 Task: Enable the video filter "Video post processing filter" in the video filter module.
Action: Mouse moved to (104, 14)
Screenshot: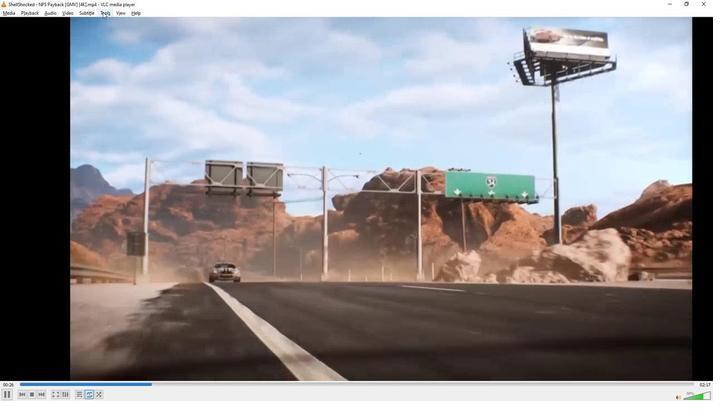 
Action: Mouse pressed left at (104, 14)
Screenshot: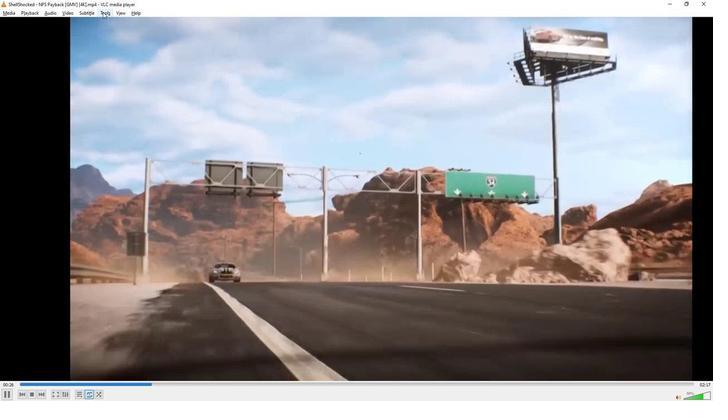 
Action: Mouse moved to (115, 101)
Screenshot: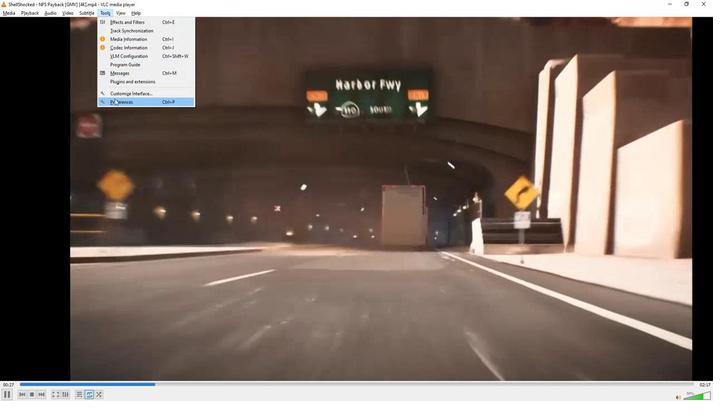 
Action: Mouse pressed left at (115, 101)
Screenshot: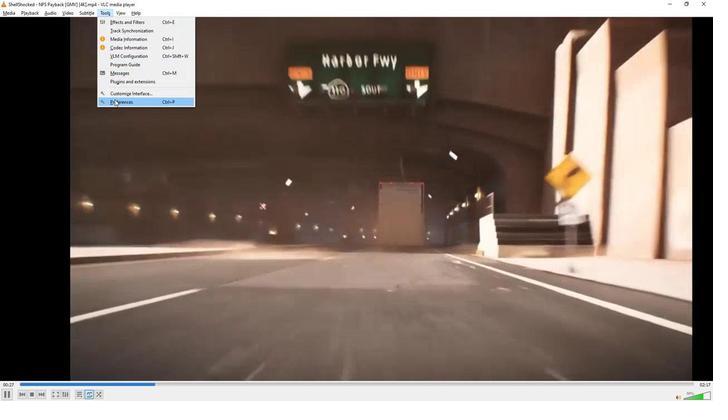 
Action: Mouse moved to (197, 276)
Screenshot: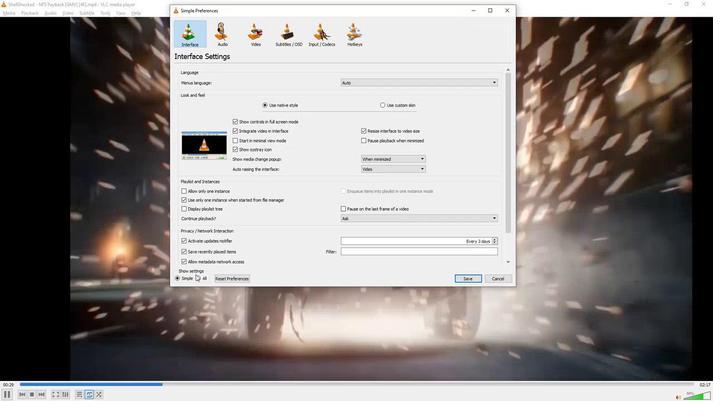 
Action: Mouse pressed left at (197, 276)
Screenshot: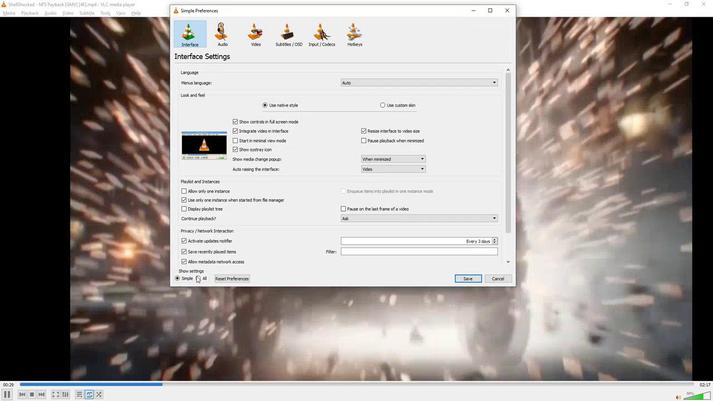 
Action: Mouse moved to (203, 201)
Screenshot: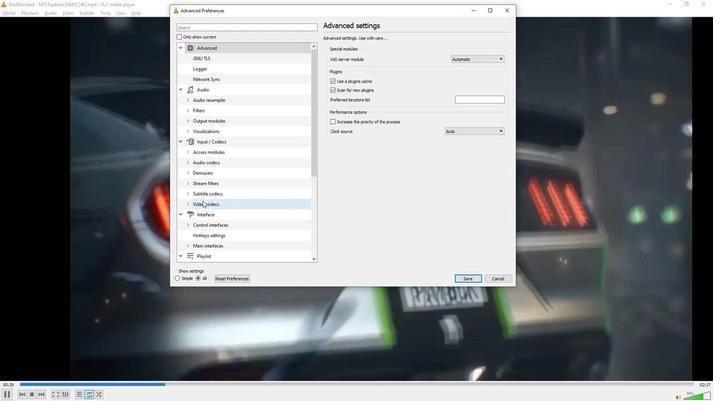 
Action: Mouse scrolled (203, 201) with delta (0, 0)
Screenshot: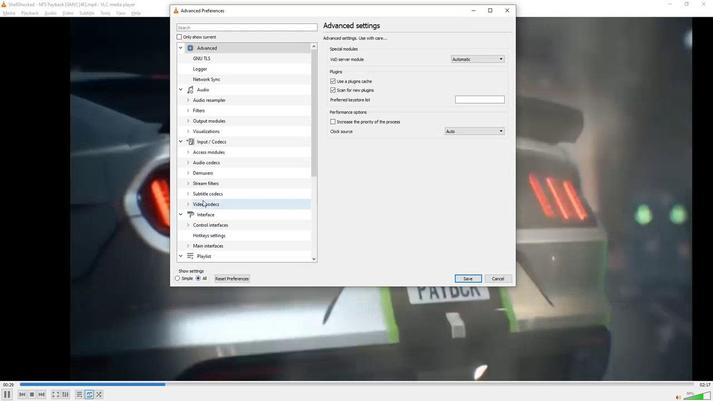 
Action: Mouse moved to (203, 201)
Screenshot: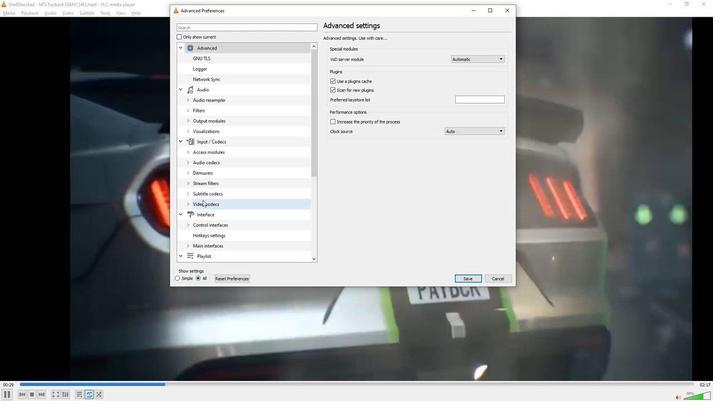 
Action: Mouse scrolled (203, 200) with delta (0, 0)
Screenshot: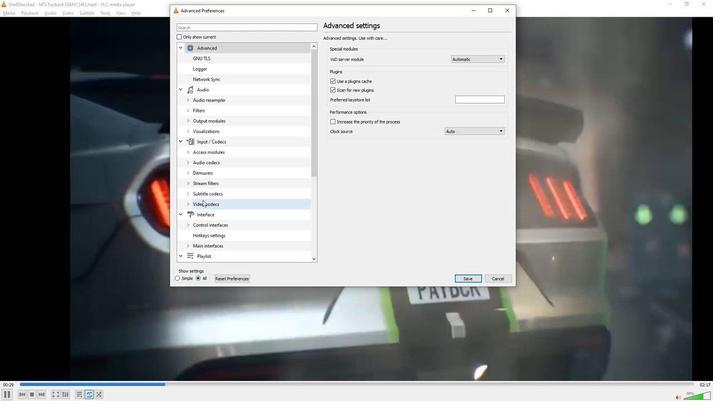 
Action: Mouse scrolled (203, 200) with delta (0, 0)
Screenshot: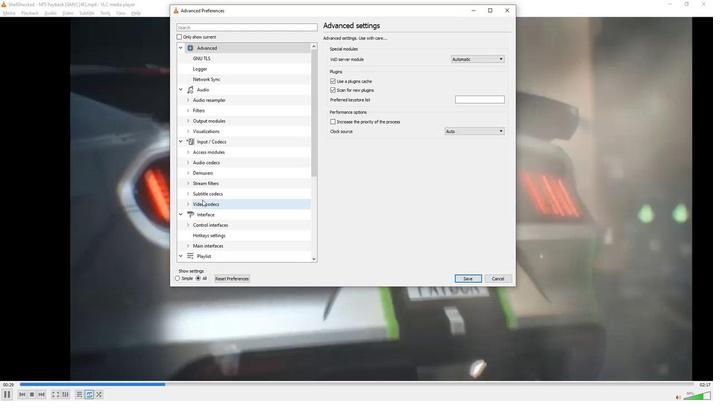 
Action: Mouse scrolled (203, 200) with delta (0, 0)
Screenshot: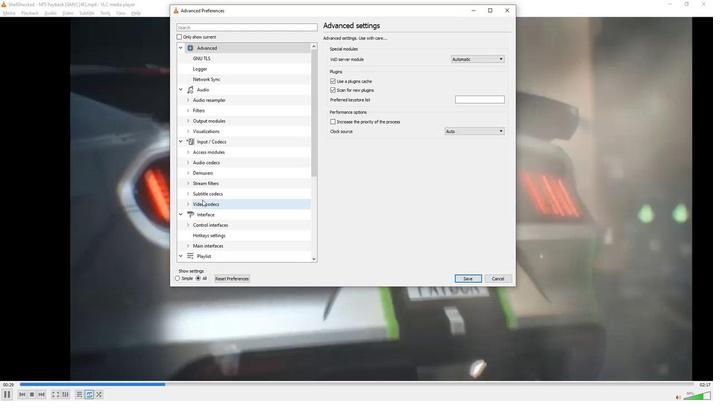 
Action: Mouse scrolled (203, 200) with delta (0, 0)
Screenshot: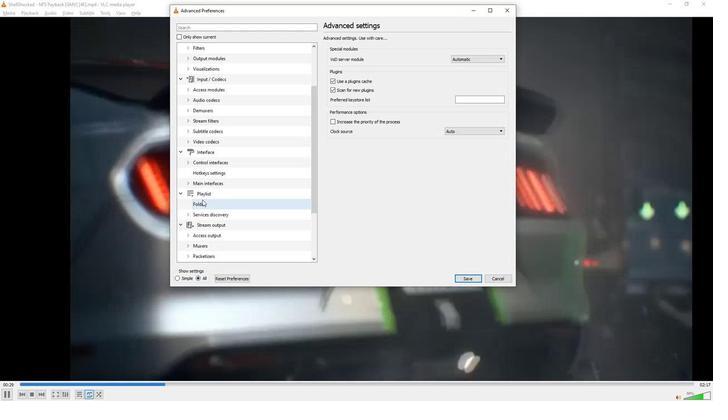 
Action: Mouse scrolled (203, 200) with delta (0, 0)
Screenshot: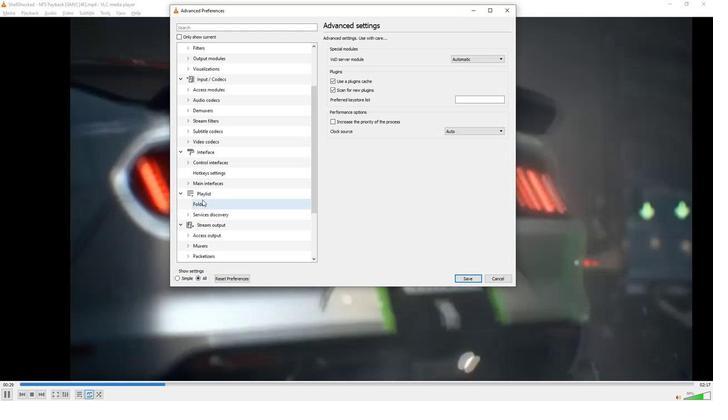 
Action: Mouse scrolled (203, 200) with delta (0, 0)
Screenshot: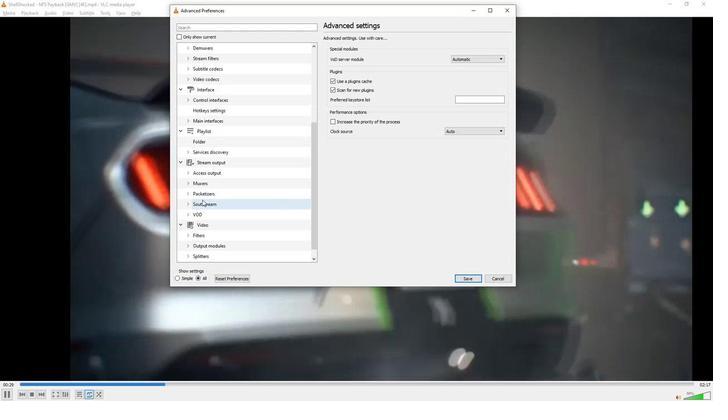 
Action: Mouse moved to (196, 224)
Screenshot: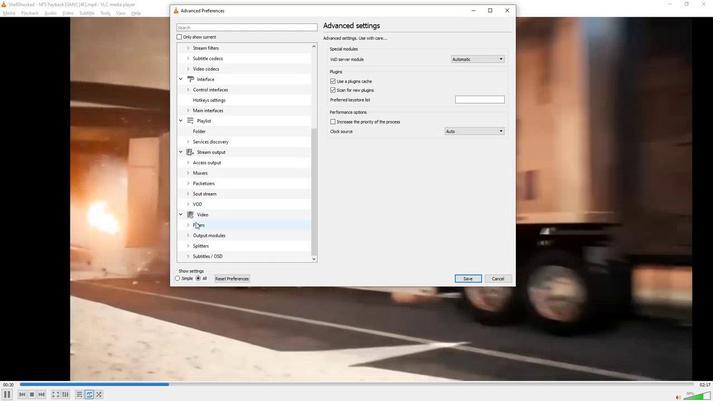 
Action: Mouse pressed left at (196, 224)
Screenshot: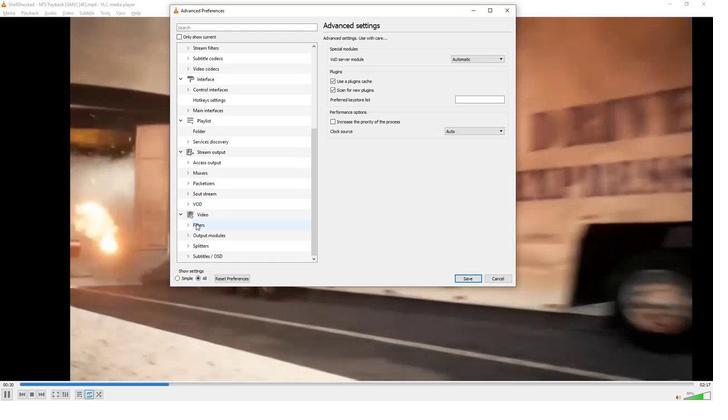 
Action: Mouse moved to (335, 104)
Screenshot: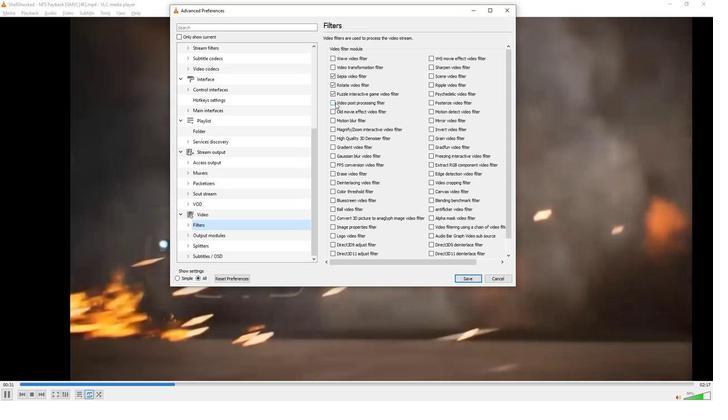 
Action: Mouse pressed left at (335, 104)
Screenshot: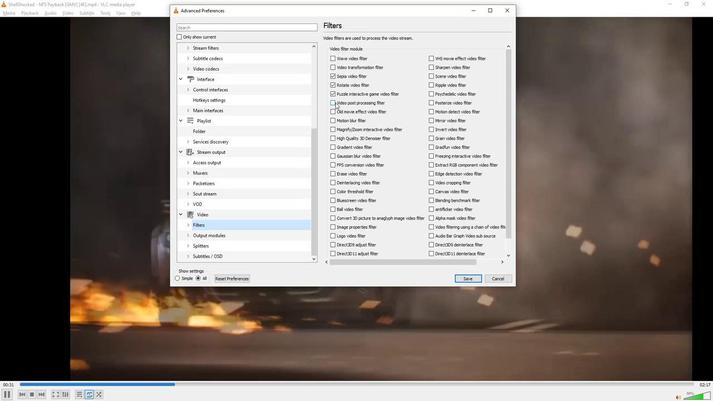 
Action: Mouse moved to (317, 128)
Screenshot: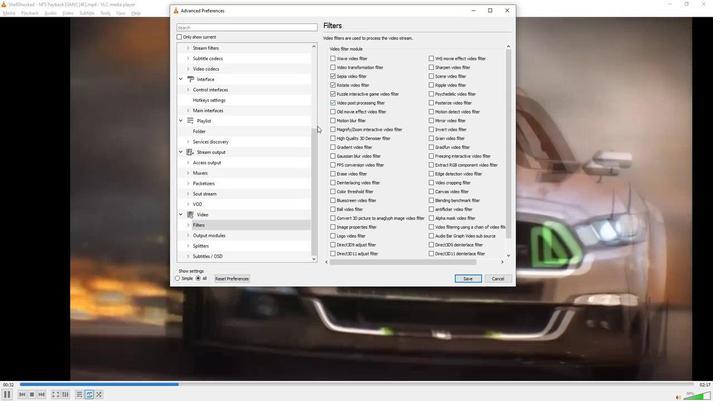 
